 Task: Make in the project AtlasTech an epic 'Enterprise content management (ECM) system development'. Create in the project AtlasTech an epic 'Agile methodology adoption'. Add in the project AtlasTech an epic 'Social media integration'
Action: Mouse moved to (188, 55)
Screenshot: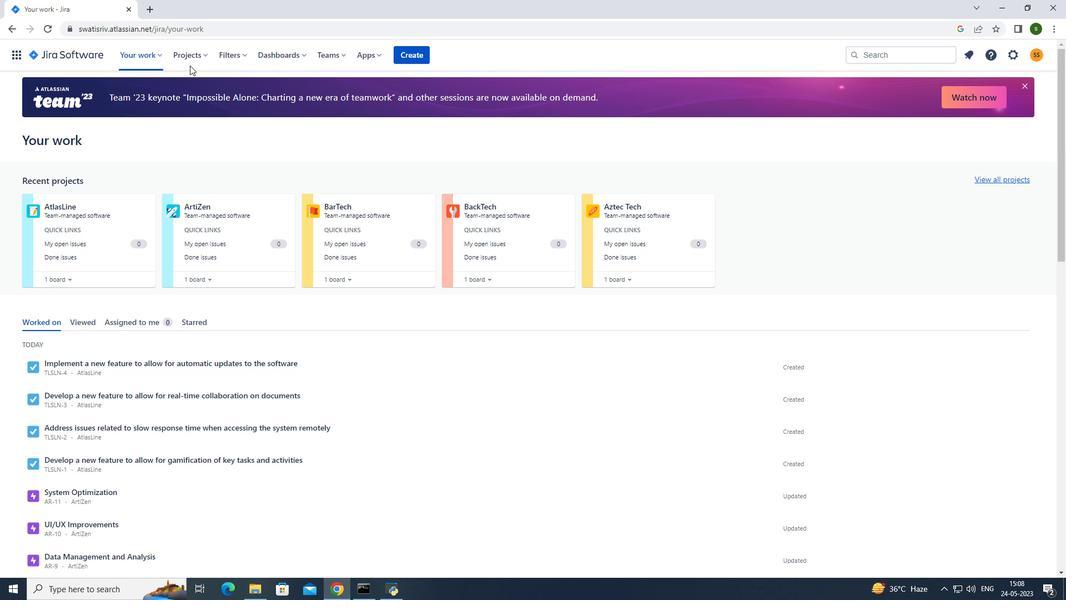 
Action: Mouse pressed left at (188, 55)
Screenshot: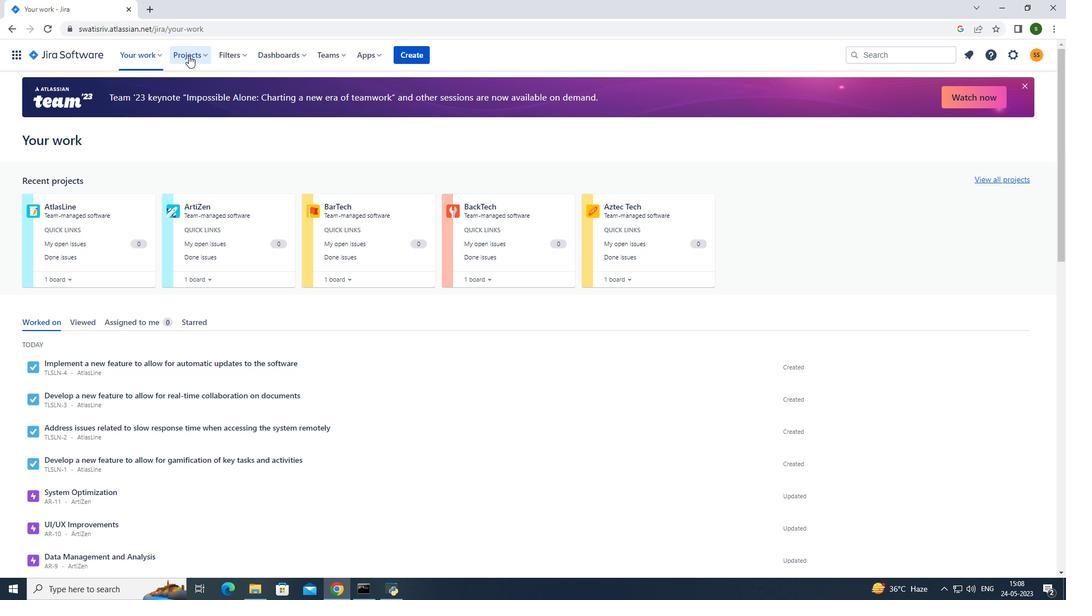 
Action: Mouse moved to (226, 108)
Screenshot: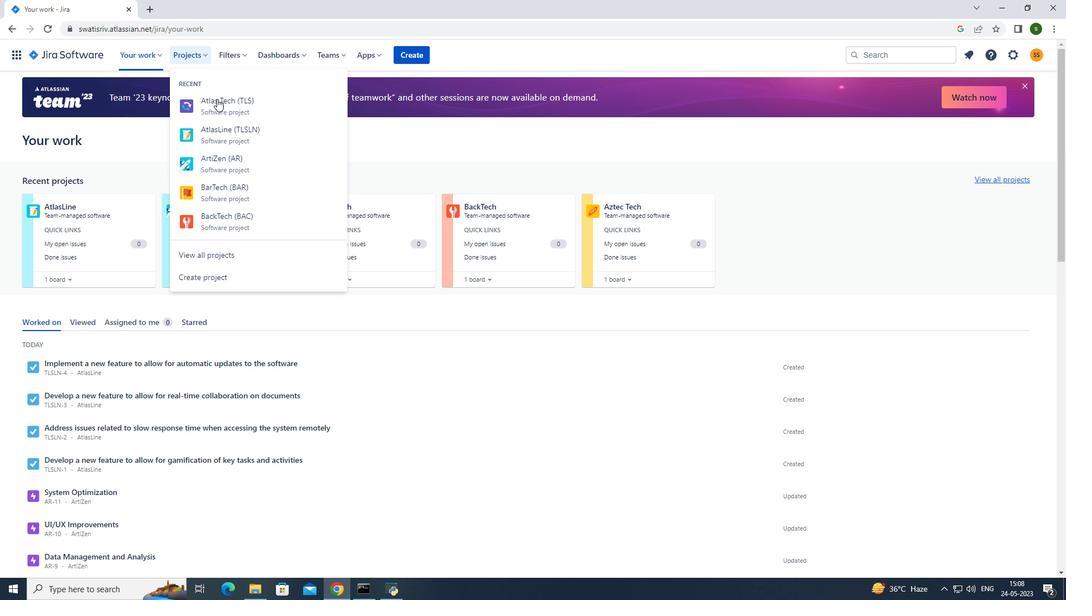 
Action: Mouse pressed left at (226, 108)
Screenshot: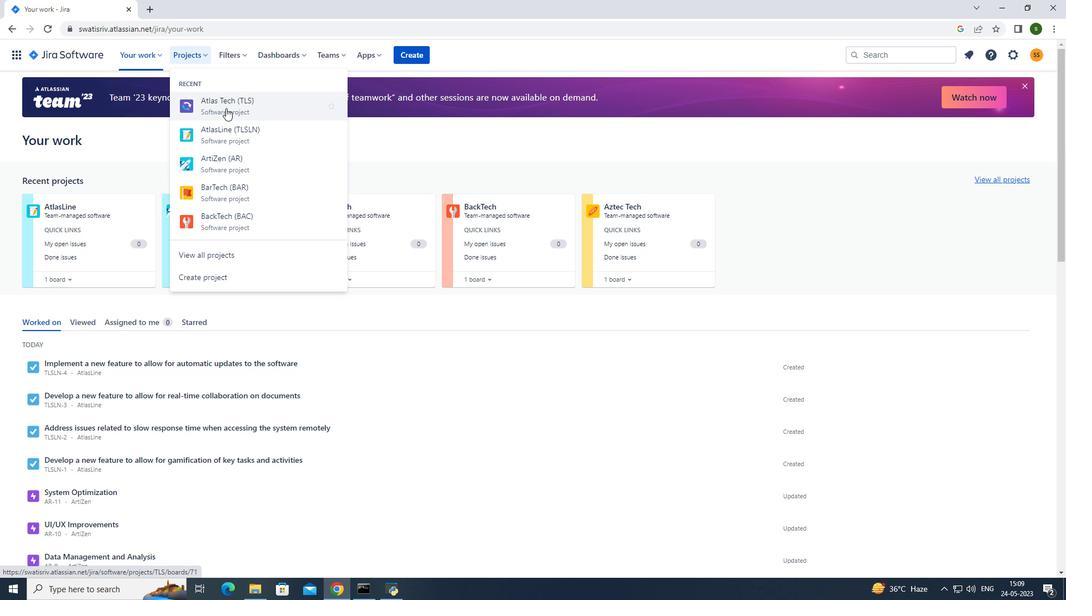 
Action: Mouse moved to (95, 175)
Screenshot: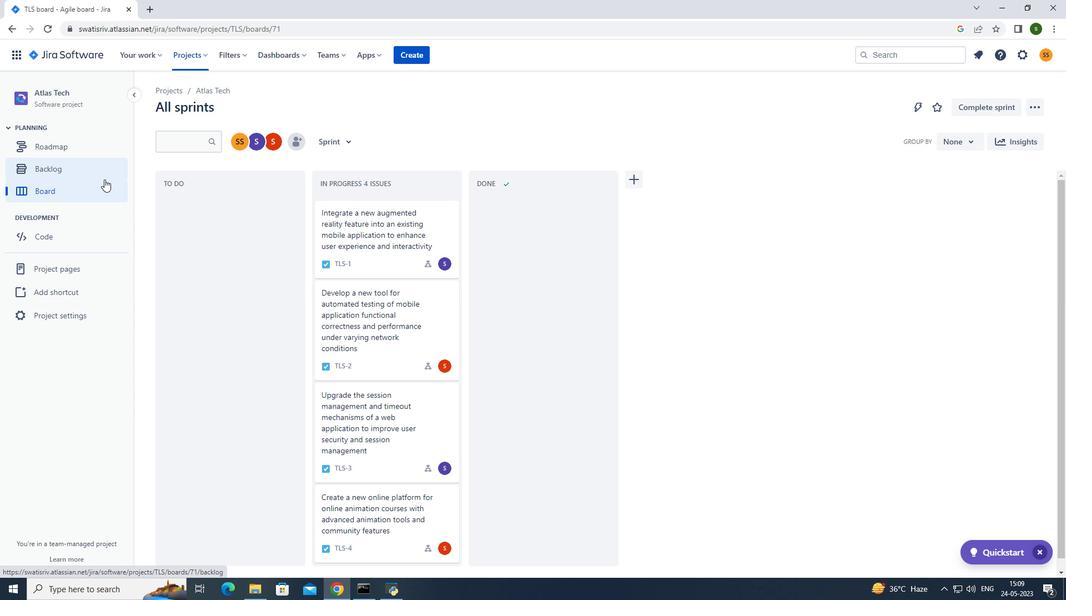 
Action: Mouse pressed left at (95, 175)
Screenshot: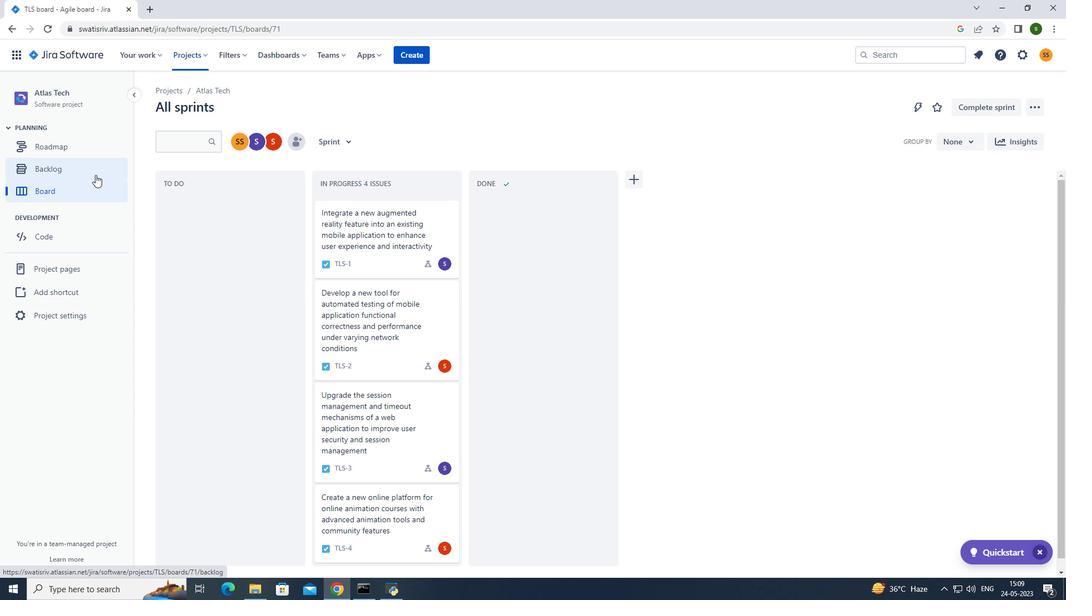 
Action: Mouse moved to (340, 136)
Screenshot: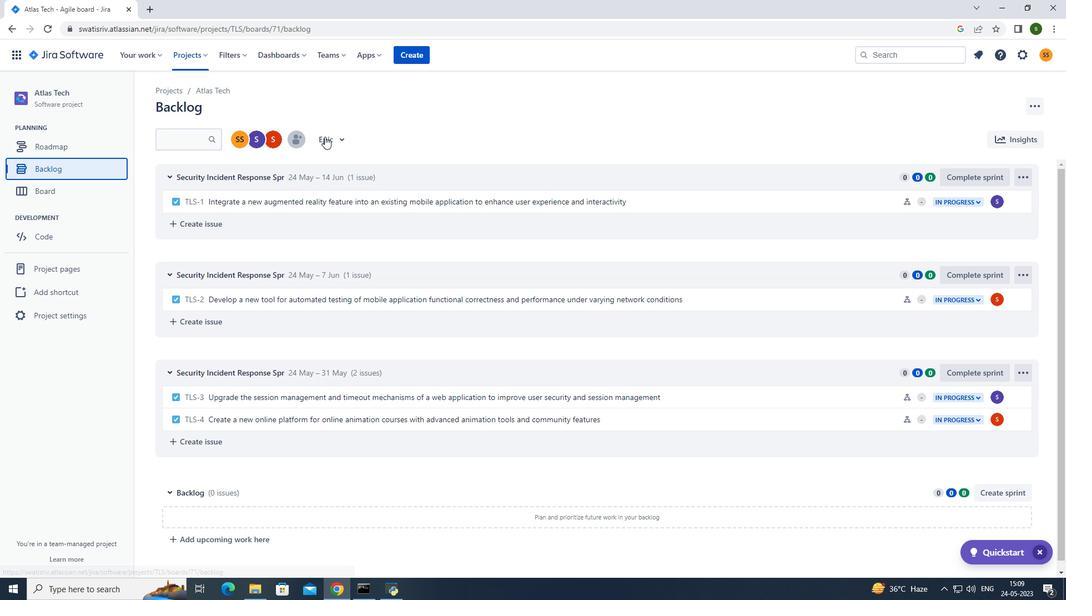 
Action: Mouse pressed left at (340, 136)
Screenshot: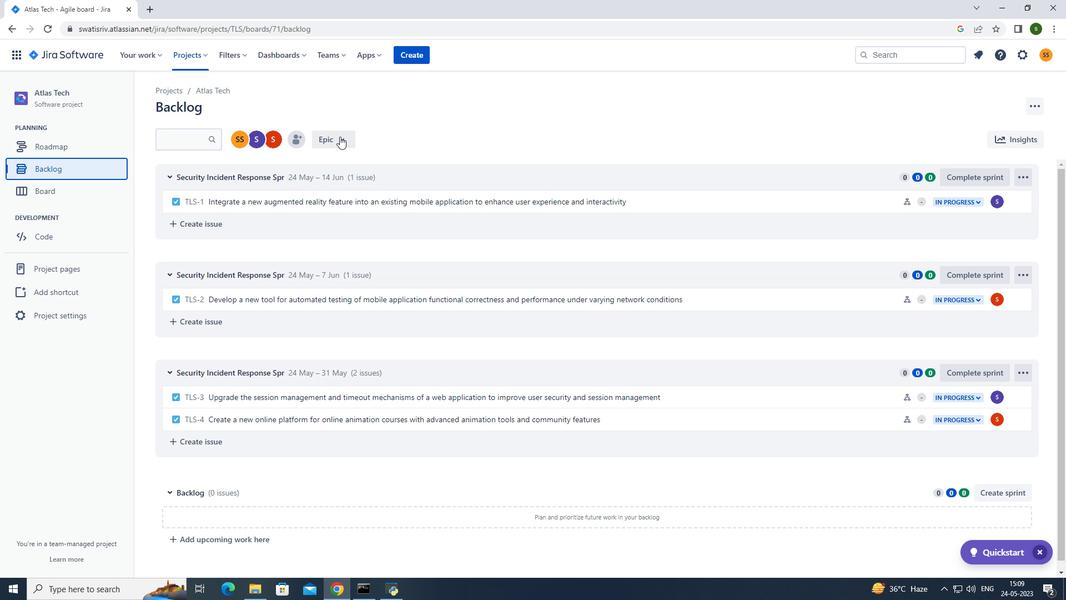 
Action: Mouse moved to (325, 207)
Screenshot: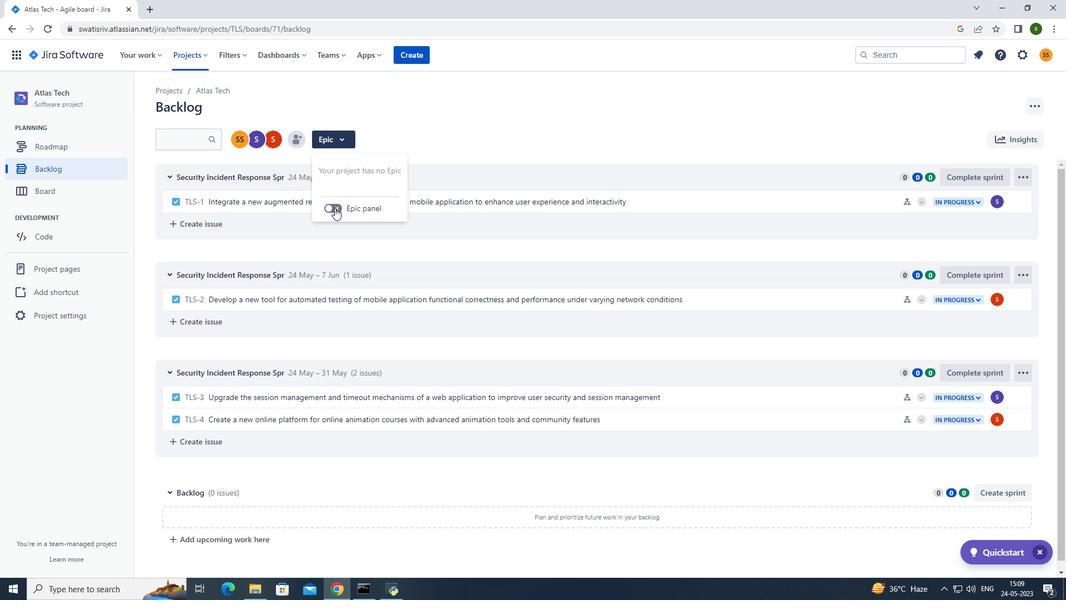 
Action: Mouse pressed left at (325, 207)
Screenshot: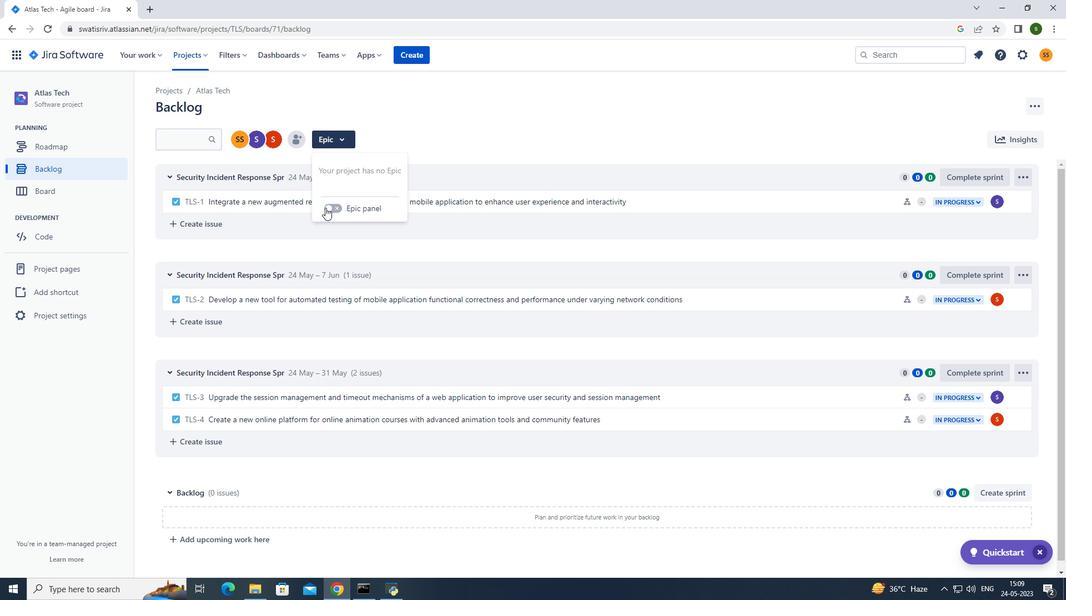 
Action: Mouse moved to (224, 379)
Screenshot: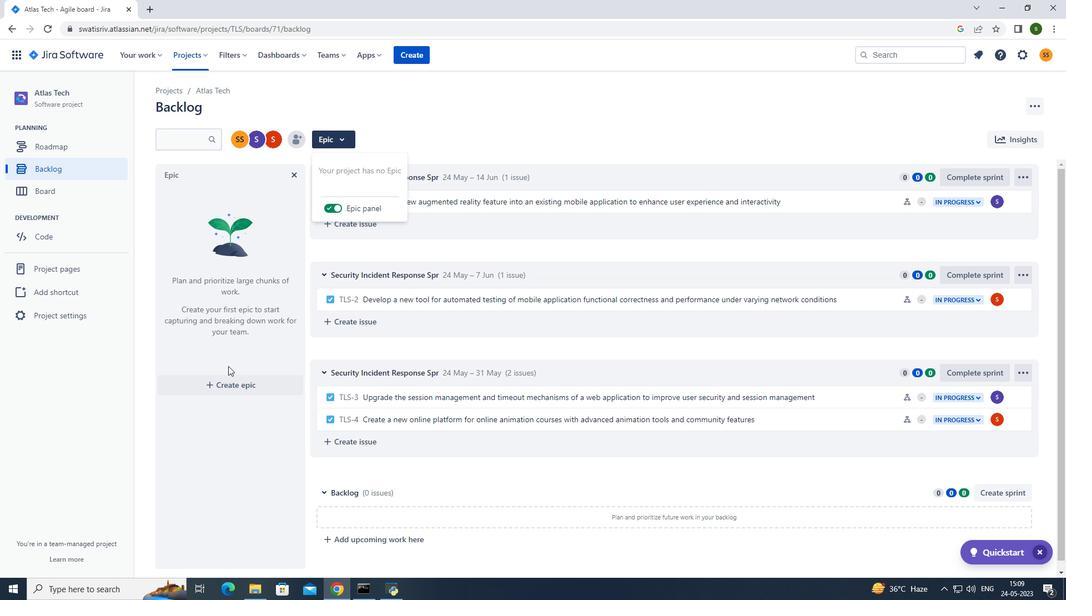 
Action: Mouse pressed left at (224, 379)
Screenshot: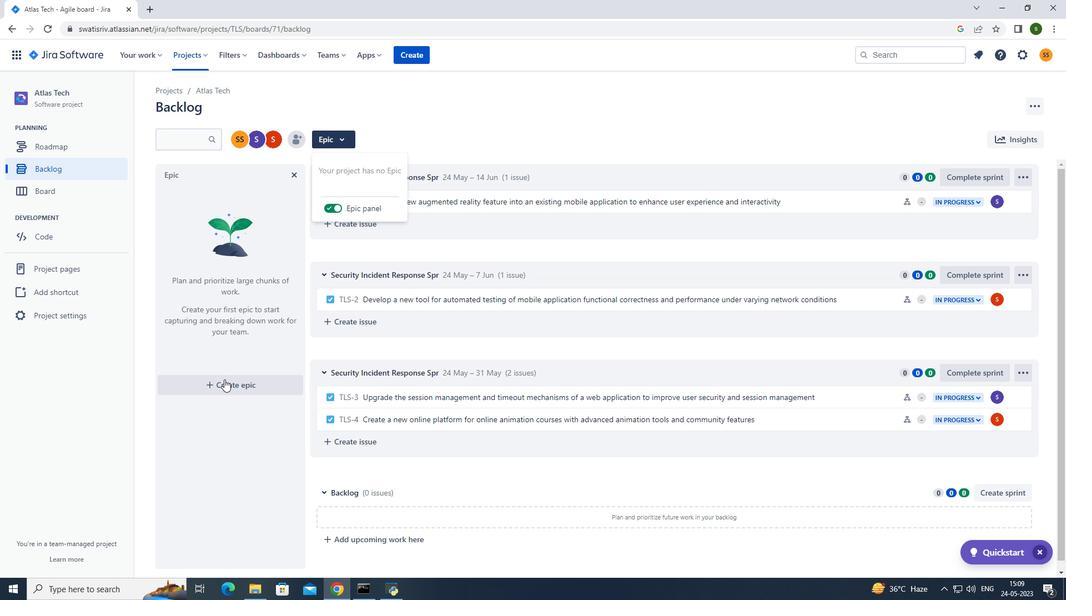 
Action: Mouse moved to (246, 381)
Screenshot: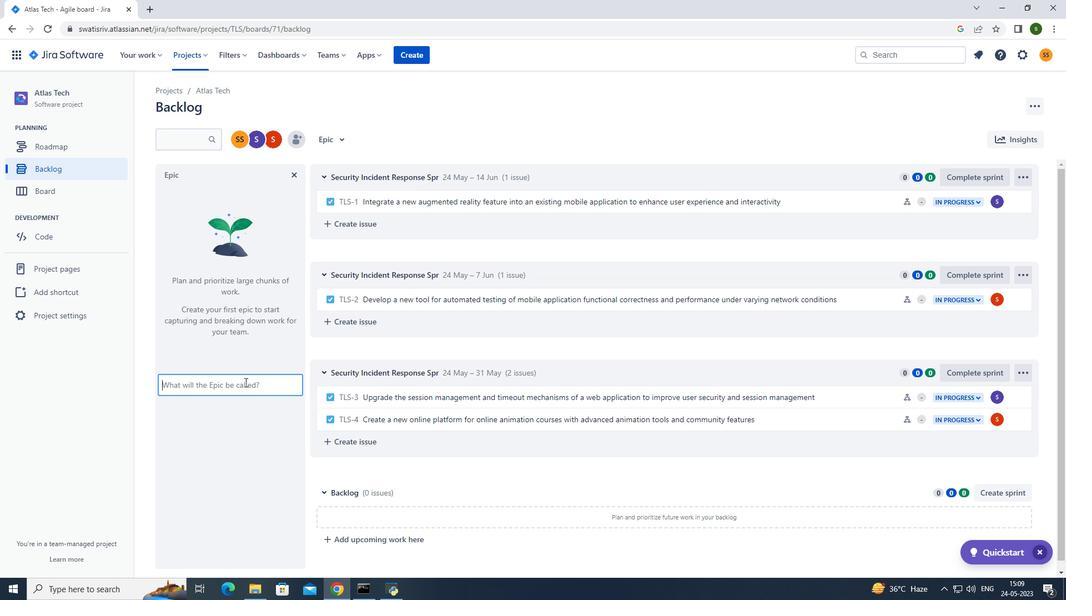 
Action: Key pressed <Key.caps_lock>E<Key.caps_lock>nterprise<Key.space>content<Key.space>management<Key.space><Key.shift_r>(
Screenshot: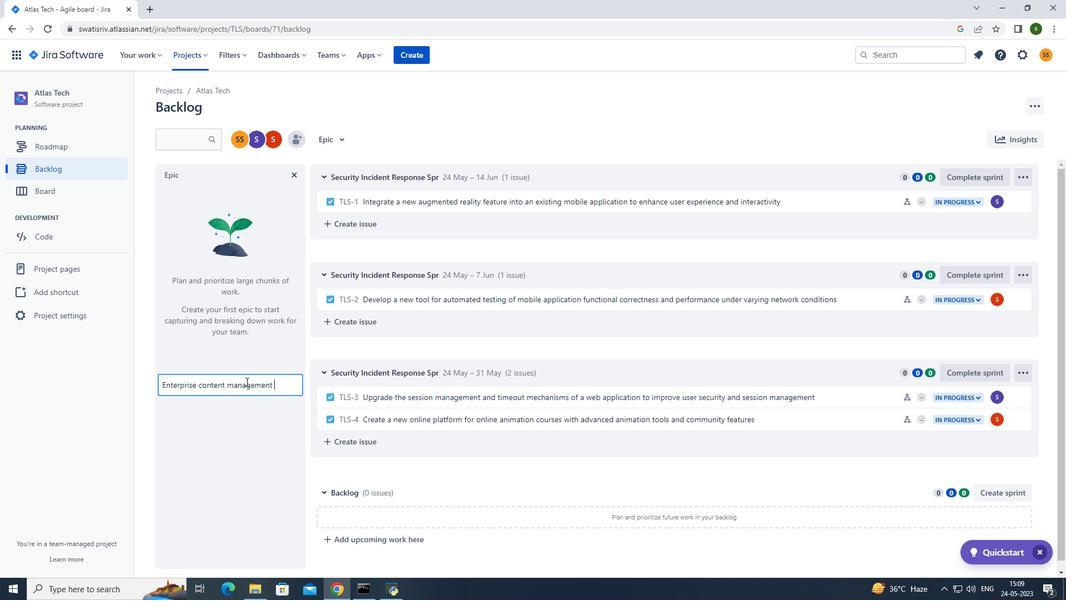 
Action: Mouse moved to (246, 381)
Screenshot: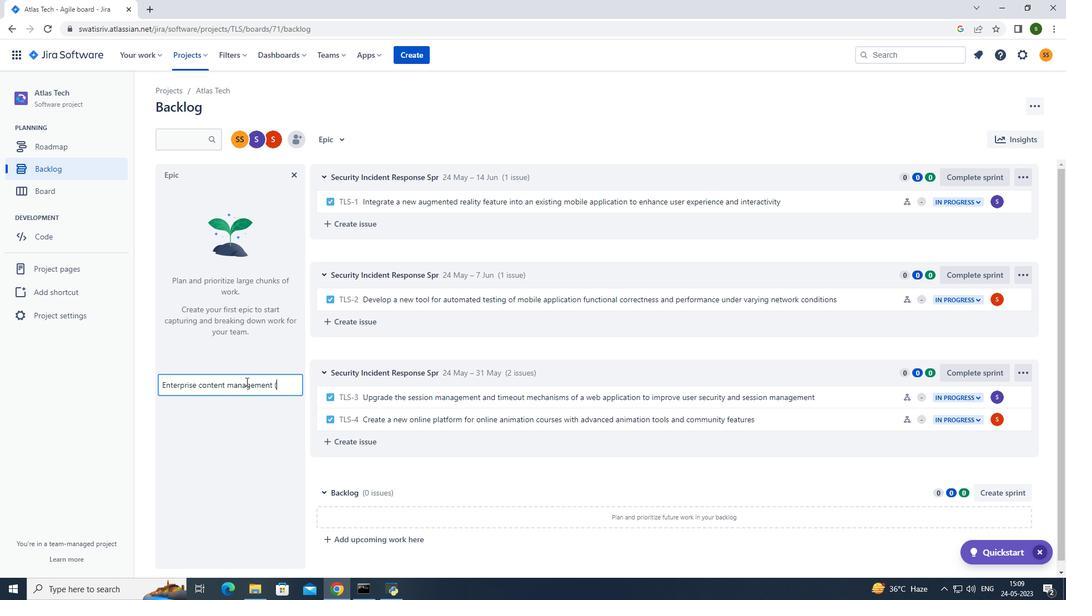 
Action: Key pressed <Key.caps_lock>ECM<Key.shift_r>)<Key.space><Key.caps_lock>system<Key.space>development<Key.enter>
Screenshot: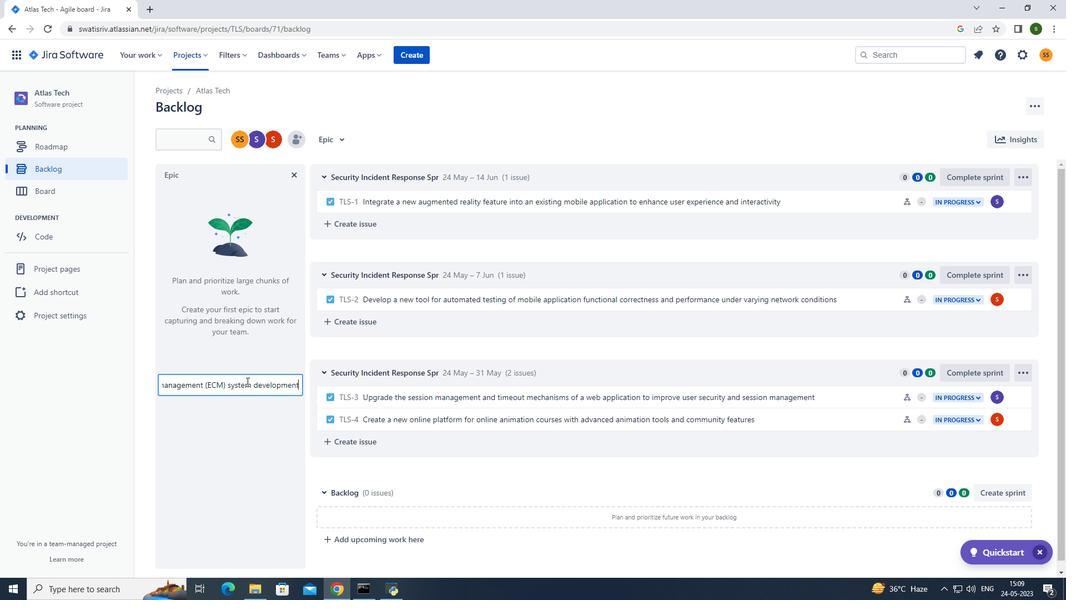 
Action: Mouse moved to (191, 50)
Screenshot: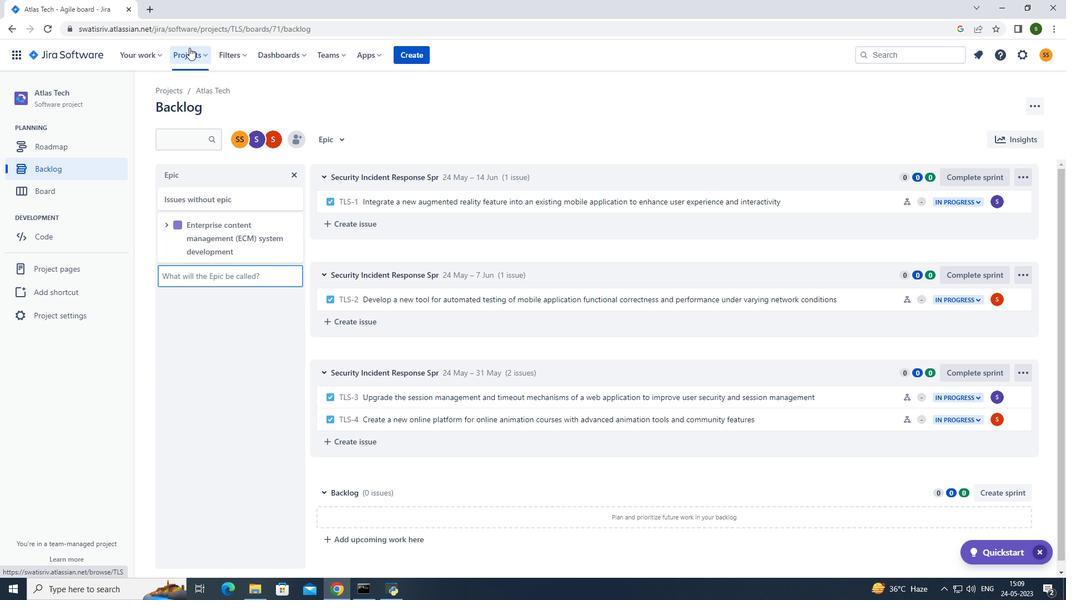 
Action: Mouse pressed left at (191, 50)
Screenshot: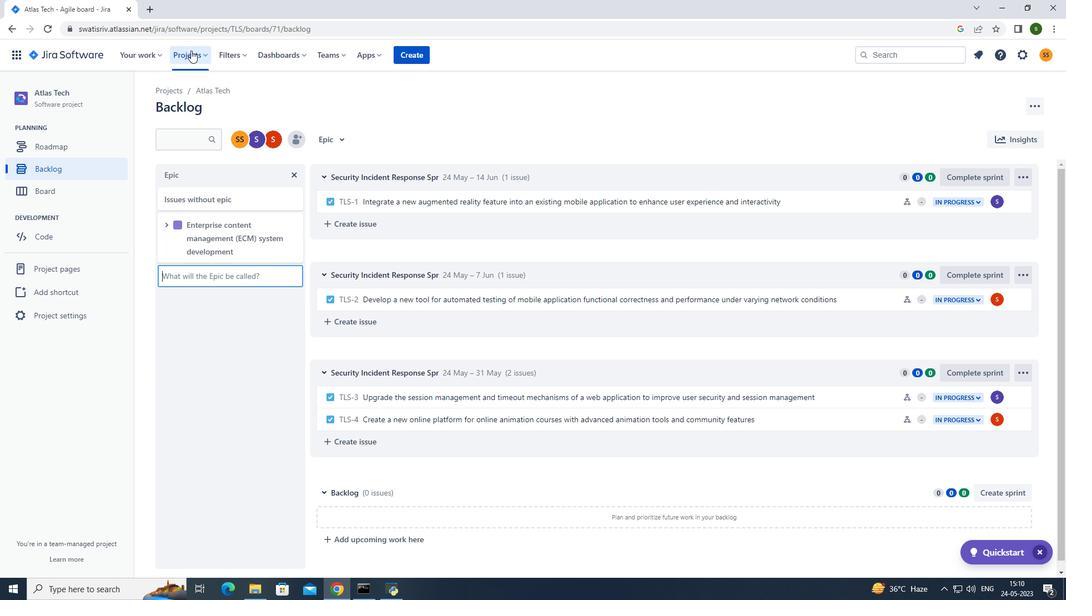 
Action: Mouse moved to (219, 102)
Screenshot: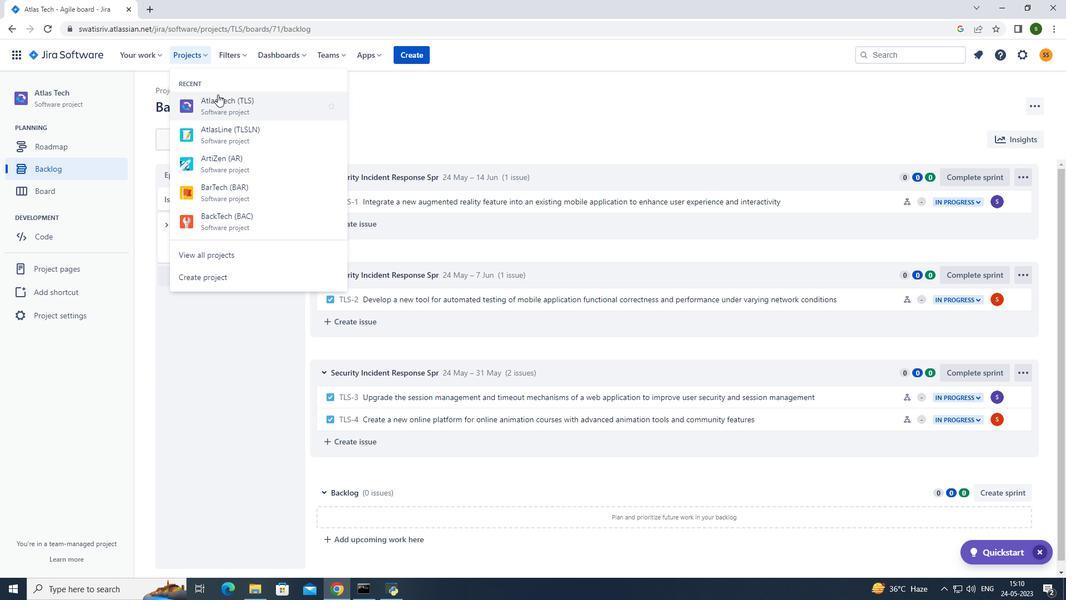 
Action: Mouse pressed left at (219, 102)
Screenshot: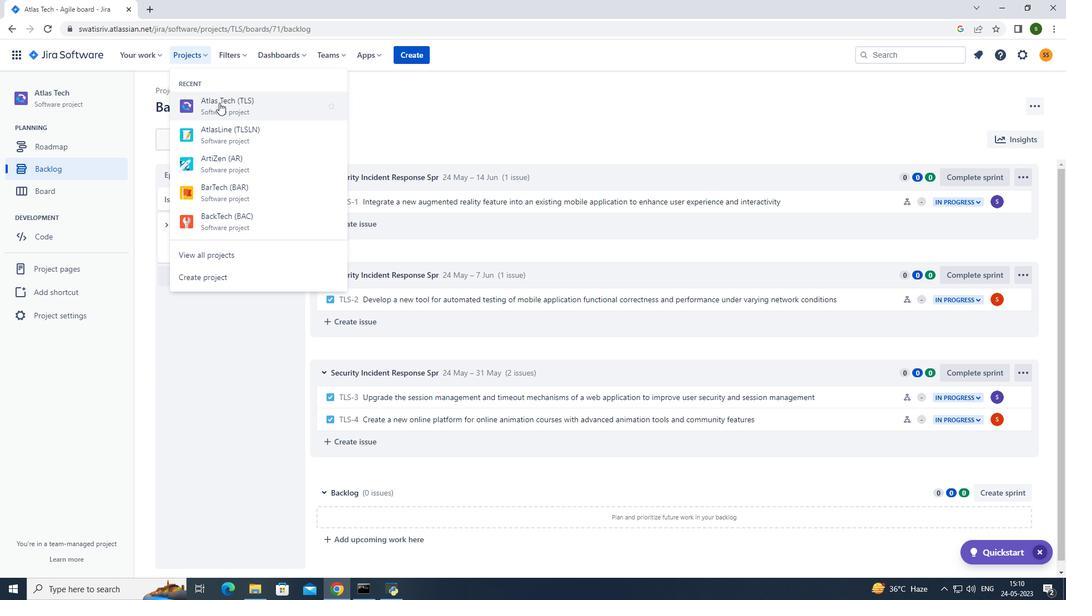 
Action: Mouse moved to (93, 165)
Screenshot: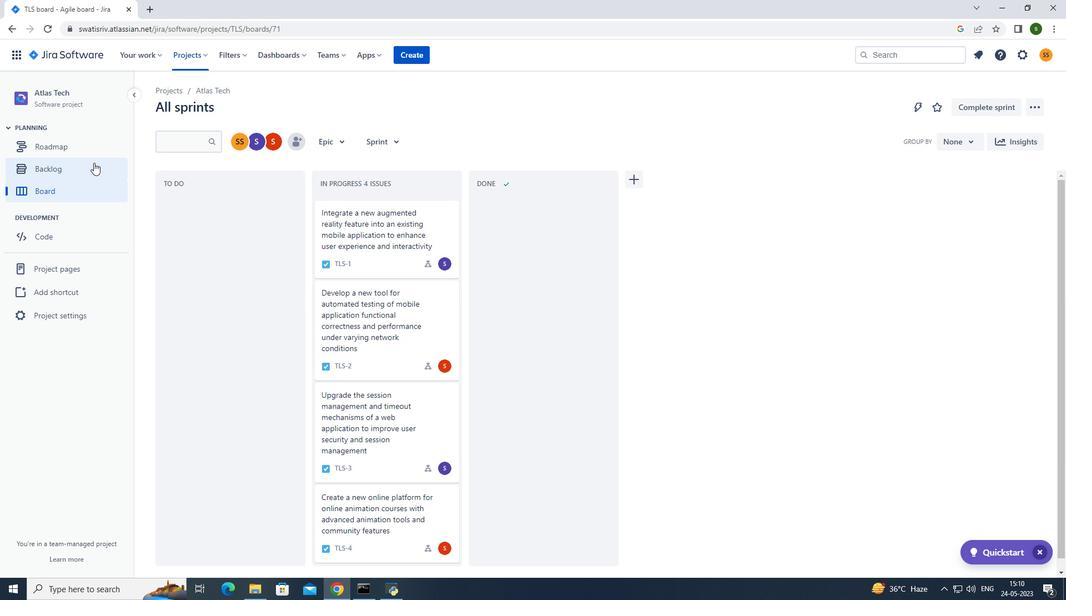 
Action: Mouse pressed left at (93, 165)
Screenshot: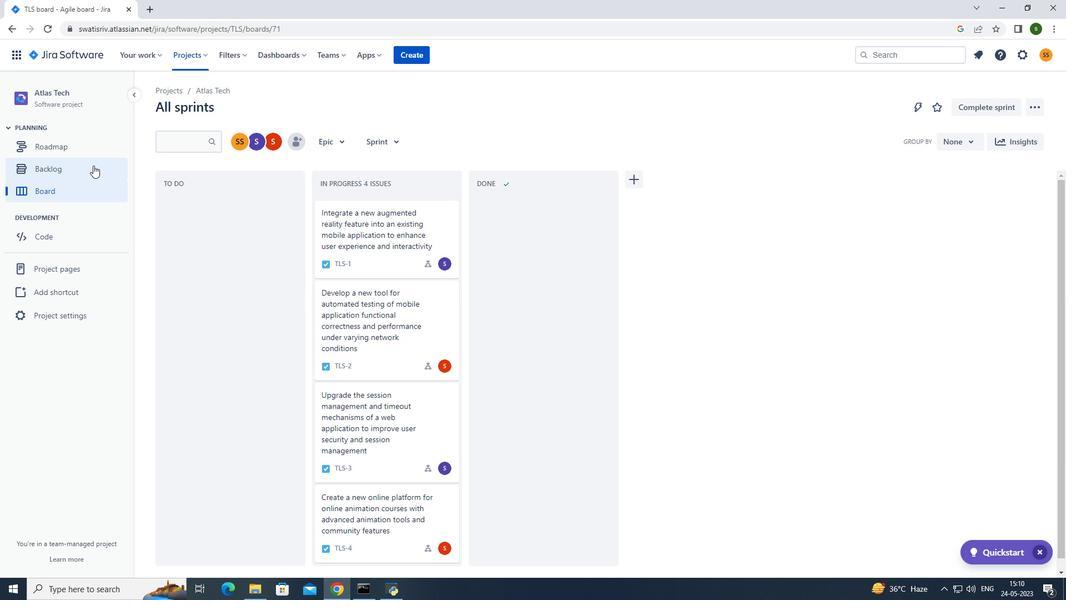 
Action: Mouse moved to (240, 276)
Screenshot: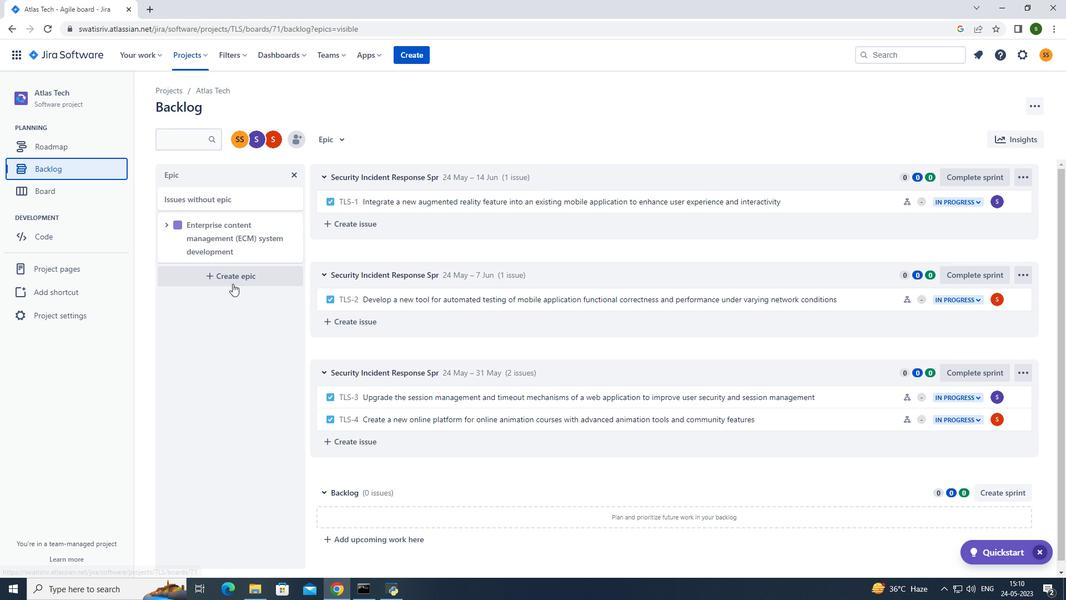 
Action: Mouse pressed left at (240, 276)
Screenshot: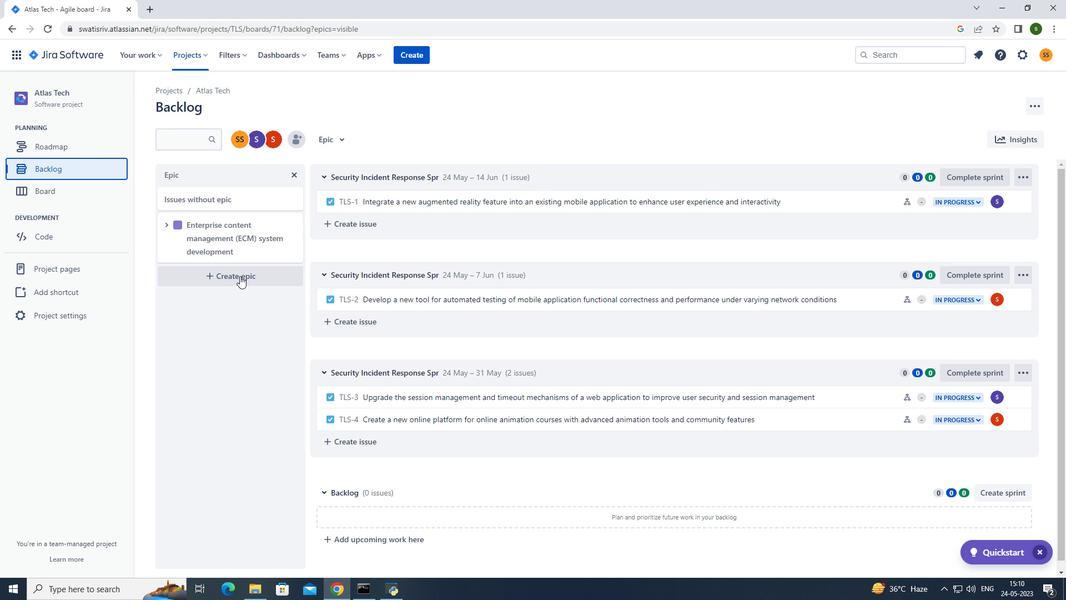 
Action: Mouse moved to (240, 276)
Screenshot: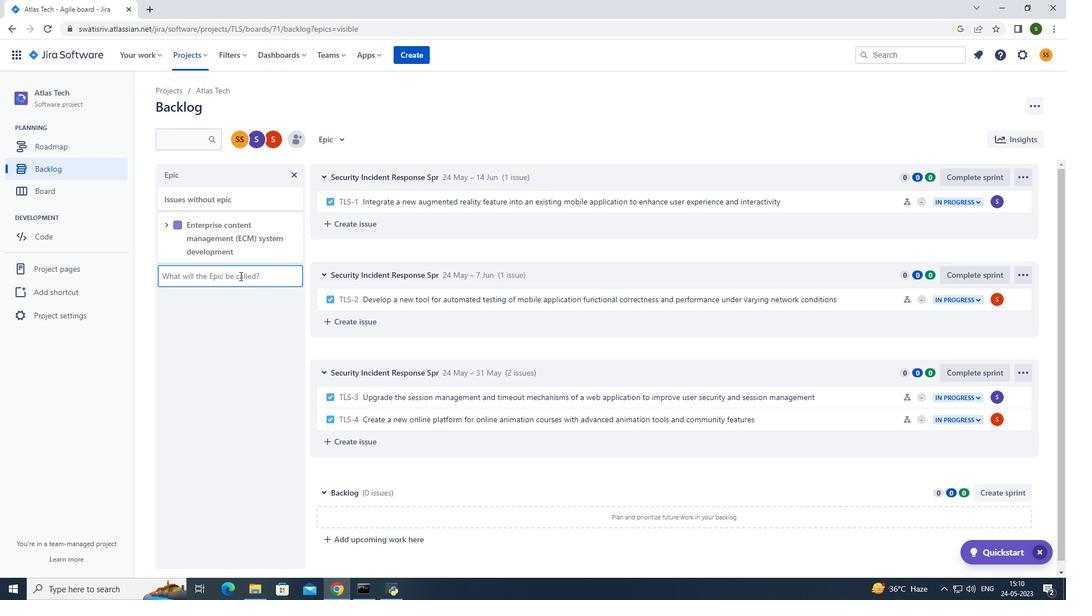 
Action: Key pressed <Key.caps_lock>A<Key.caps_lock>gile<Key.space>methodology<Key.space>adopto<Key.backspace>ion<Key.enter>
Screenshot: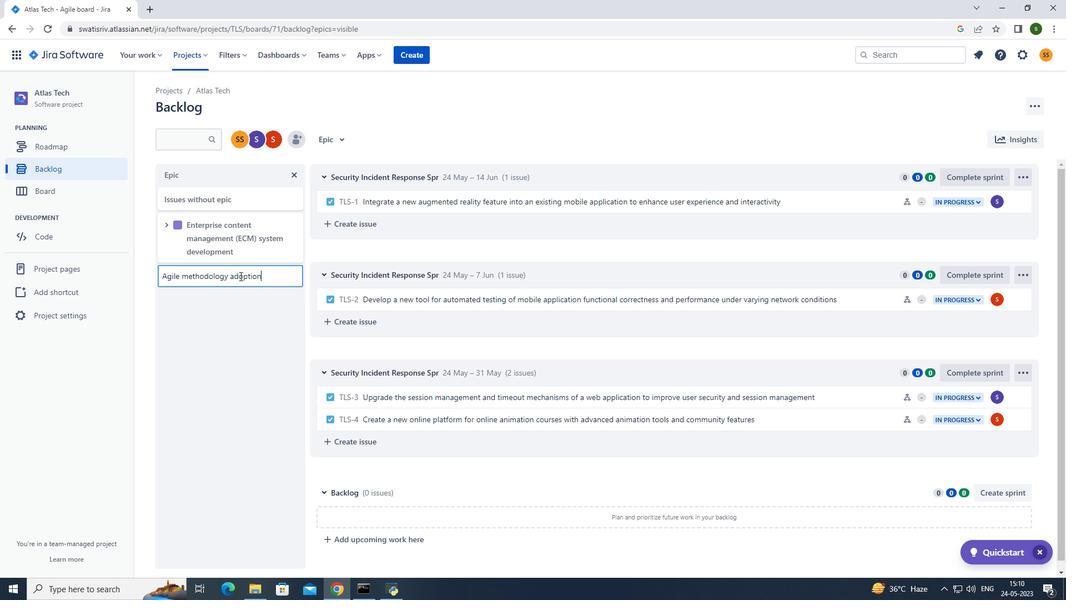 
Action: Mouse moved to (200, 59)
Screenshot: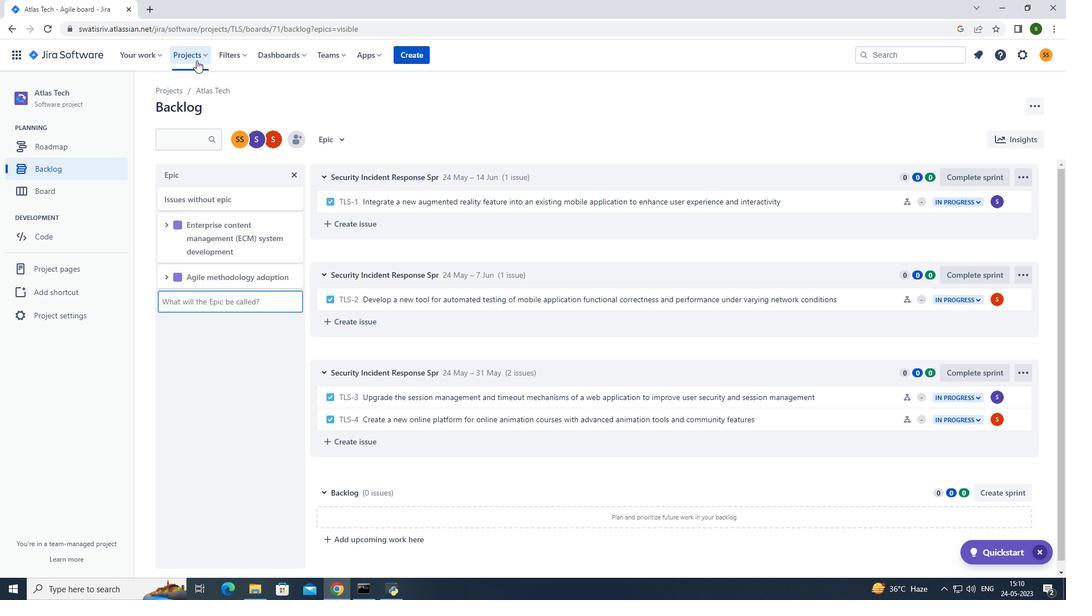 
Action: Mouse pressed left at (200, 59)
Screenshot: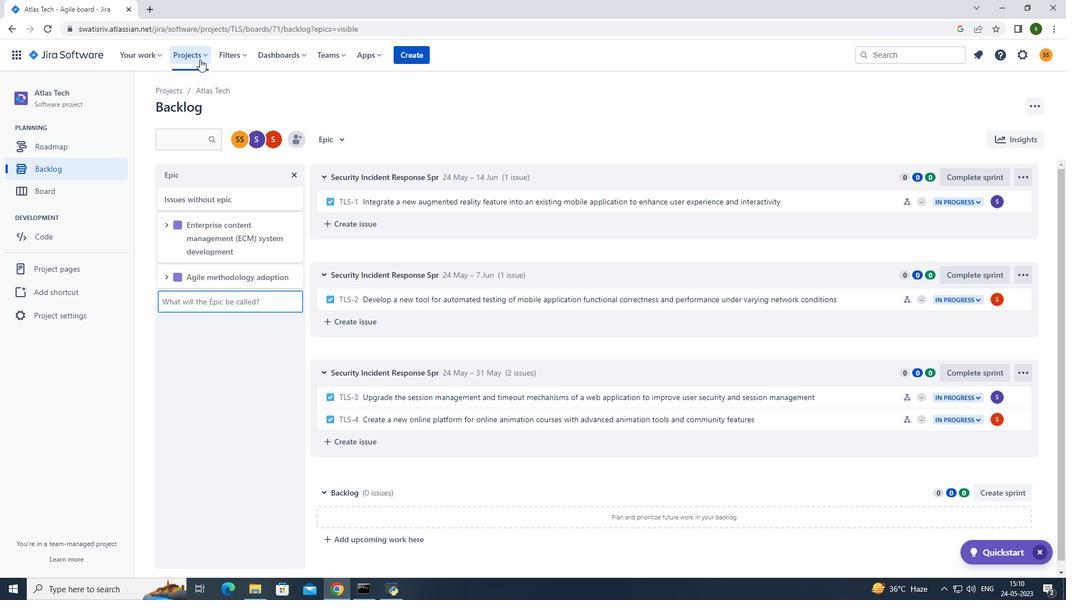 
Action: Mouse moved to (212, 98)
Screenshot: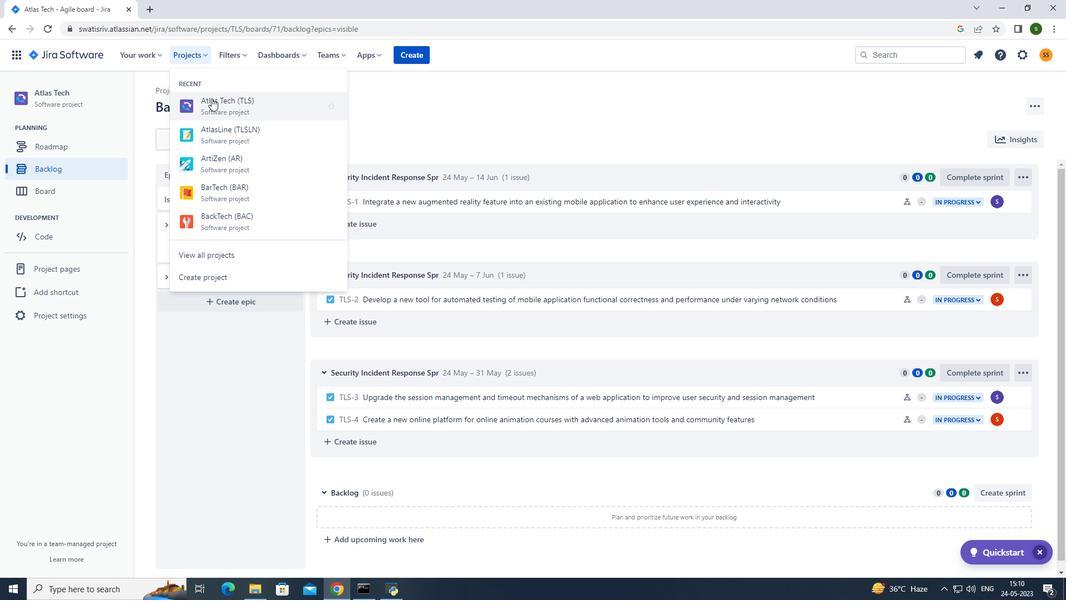 
Action: Mouse pressed left at (212, 98)
Screenshot: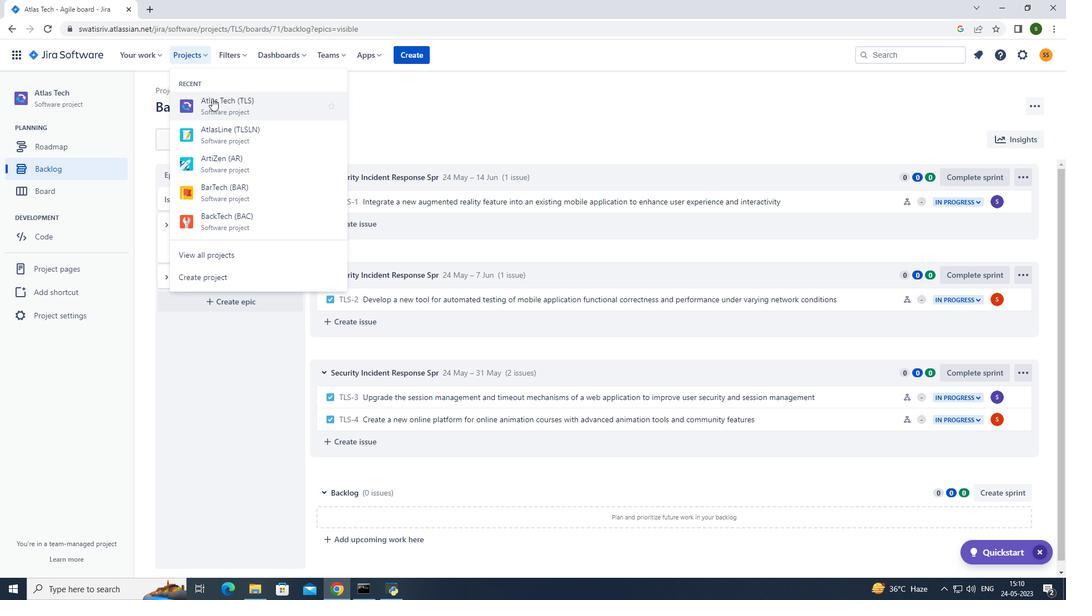 
Action: Mouse moved to (81, 167)
Screenshot: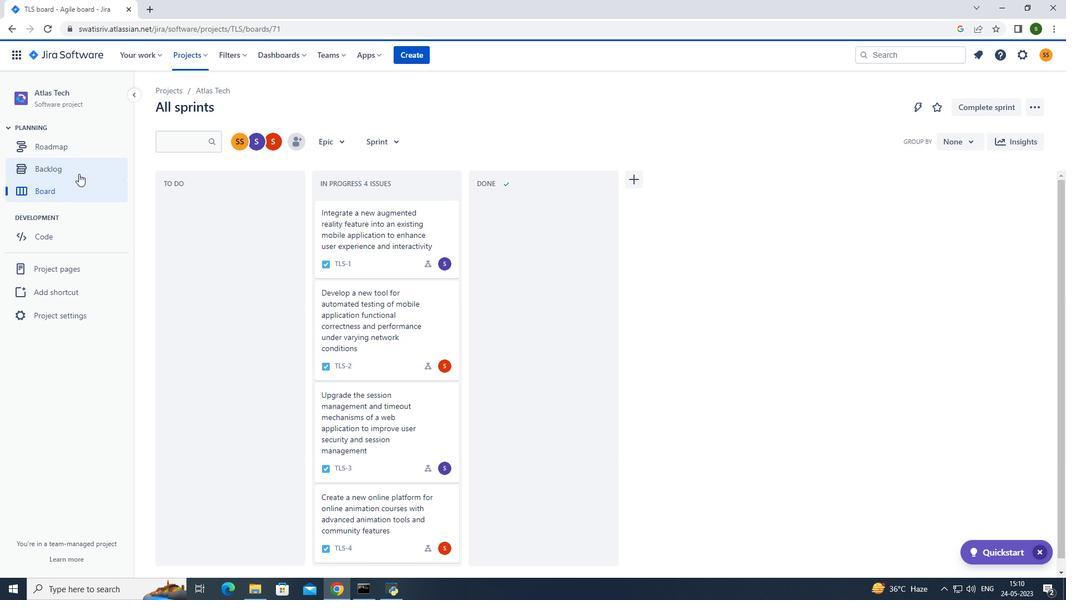 
Action: Mouse pressed left at (81, 167)
Screenshot: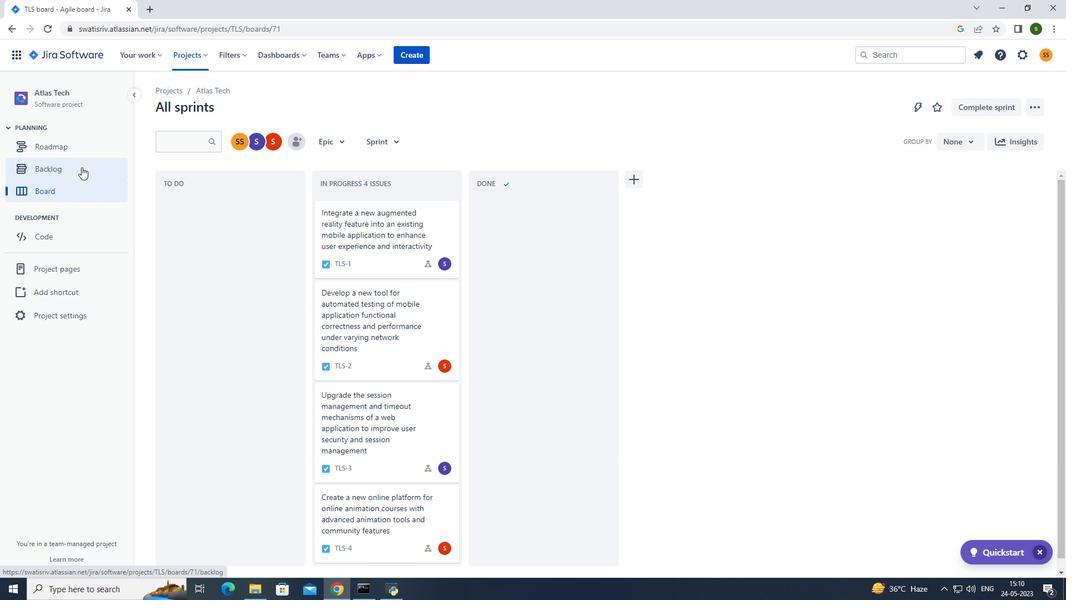 
Action: Mouse moved to (243, 303)
Screenshot: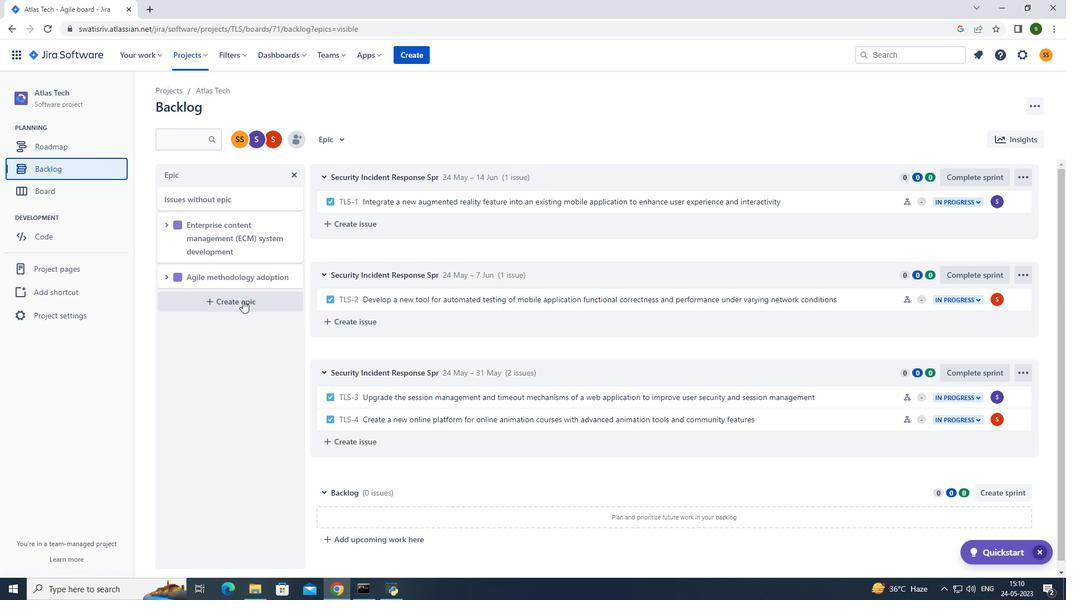 
Action: Mouse pressed left at (243, 303)
Screenshot: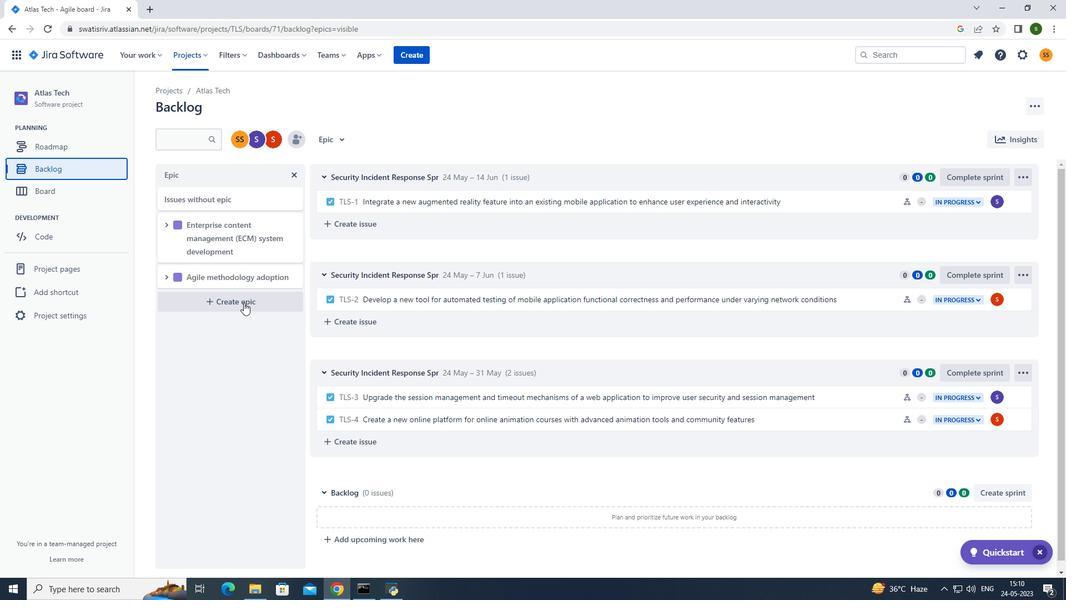 
Action: Key pressed <Key.caps_lock>S<Key.caps_lock>ocial<Key.space>media<Key.space>integration<Key.enter>
Screenshot: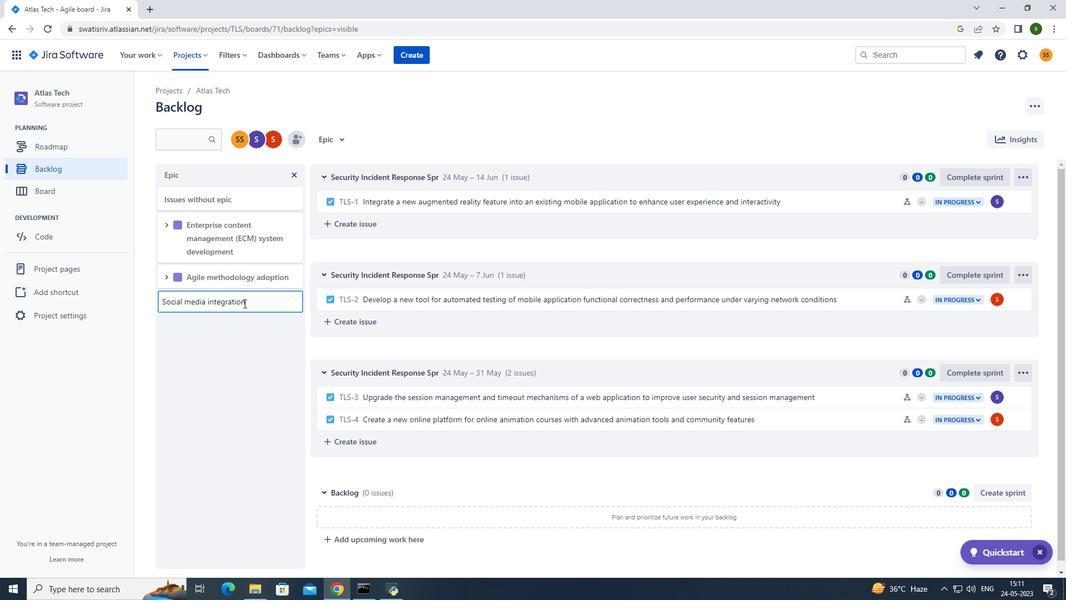 
Action: Mouse moved to (548, 116)
Screenshot: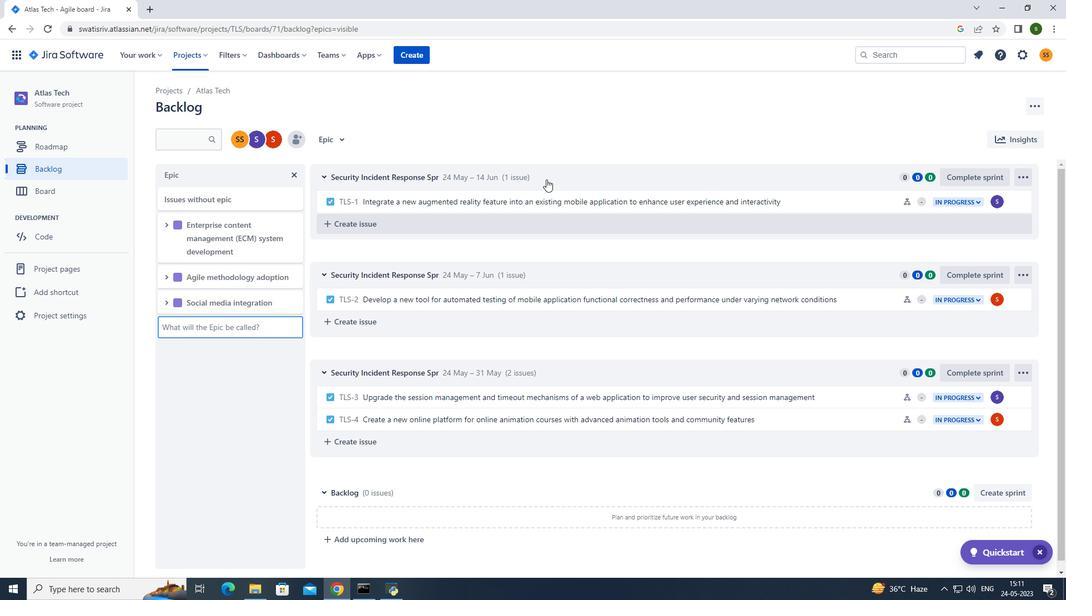 
Action: Mouse pressed left at (548, 116)
Screenshot: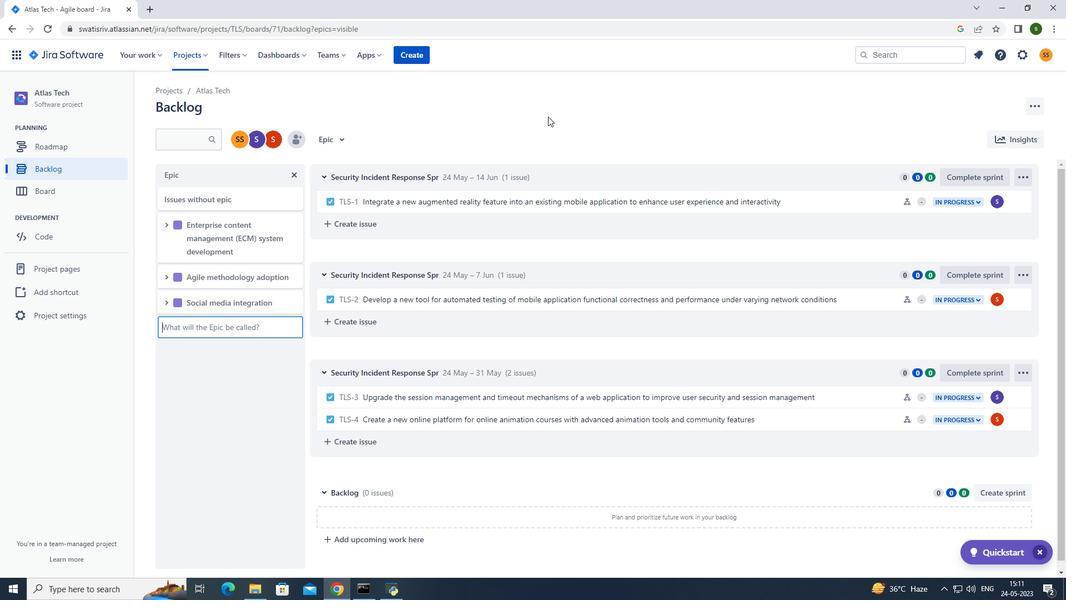 
